 Task: Create a task  Integrate a new online platform for online language learning , assign it to team member softage.5@softage.net in the project ArchiTech and update the status of the task to  At Risk , set the priority of the task to Medium
Action: Mouse moved to (76, 289)
Screenshot: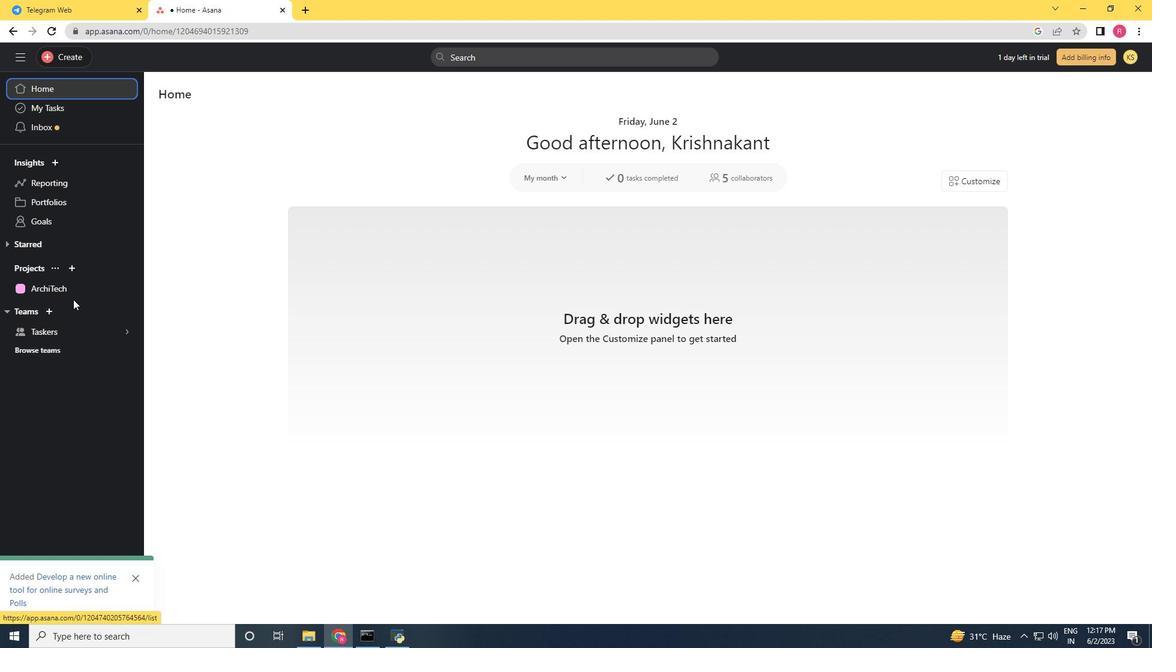 
Action: Mouse pressed left at (76, 289)
Screenshot: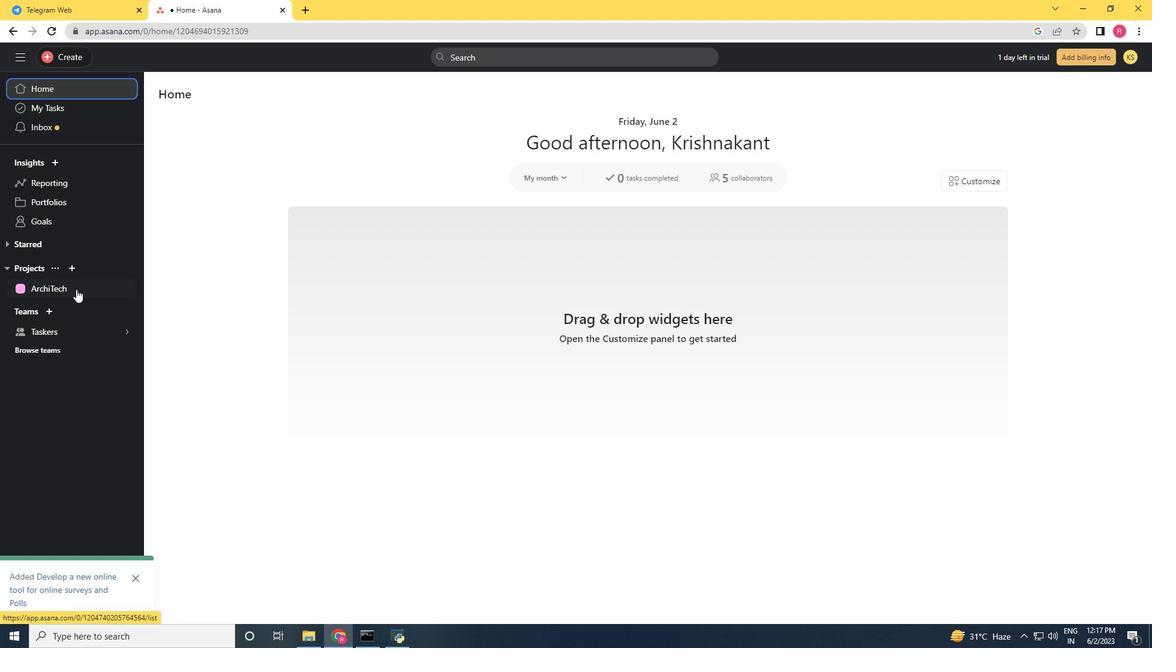 
Action: Mouse moved to (64, 55)
Screenshot: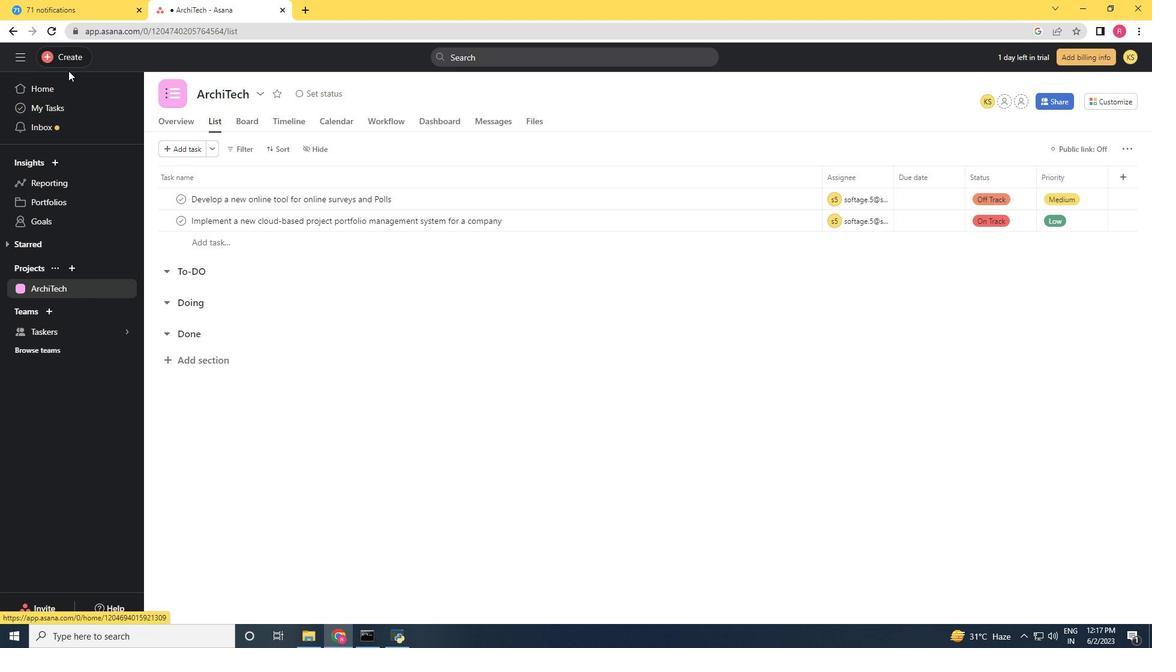 
Action: Mouse pressed left at (64, 55)
Screenshot: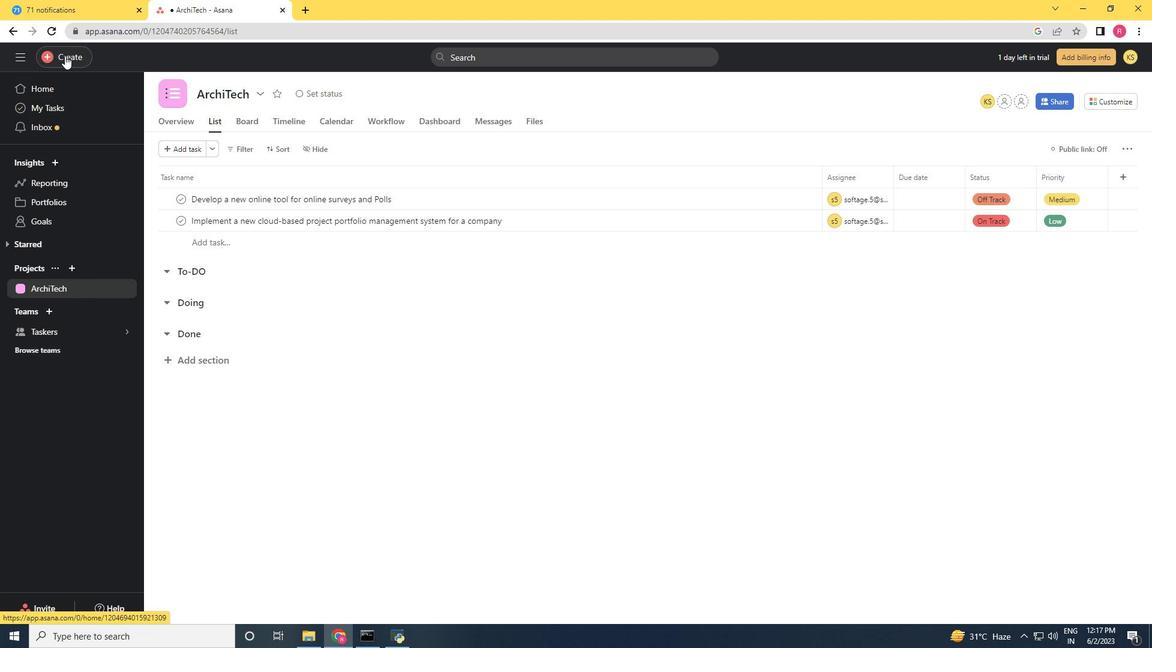 
Action: Mouse moved to (152, 70)
Screenshot: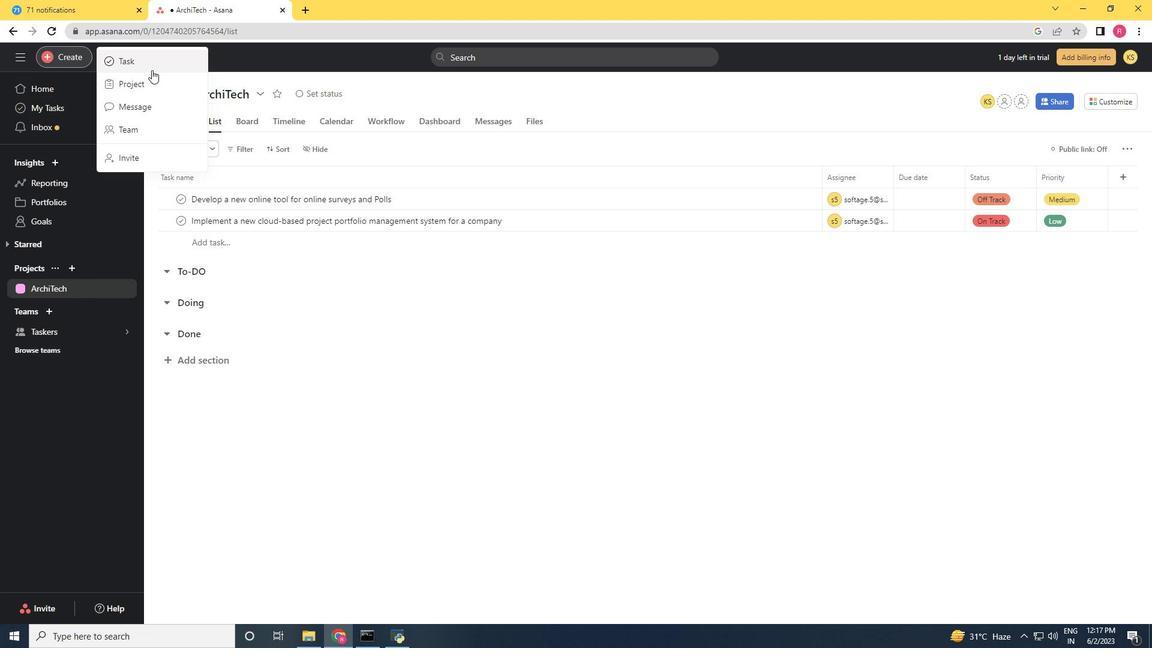 
Action: Mouse pressed left at (152, 70)
Screenshot: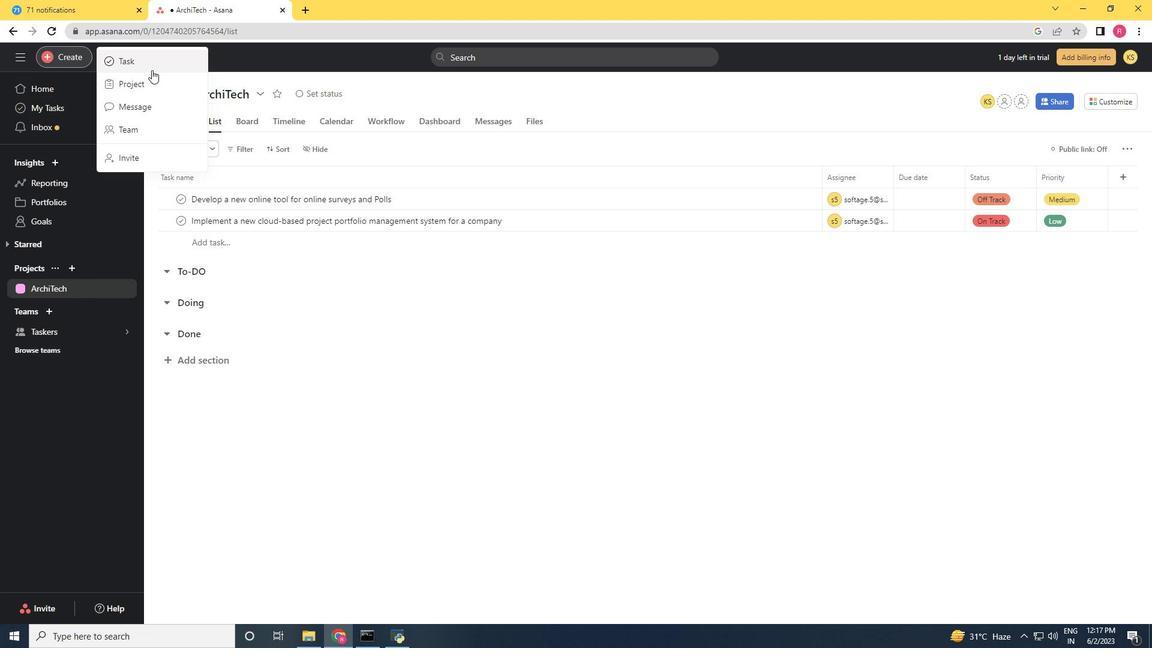 
Action: Mouse moved to (152, 69)
Screenshot: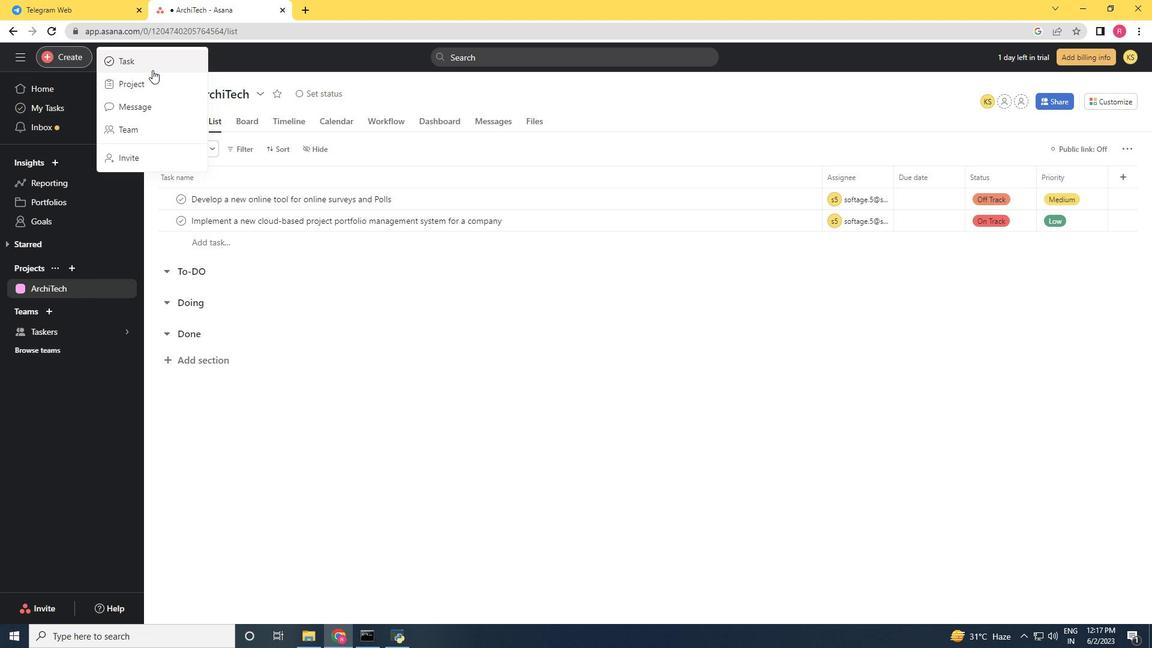 
Action: Key pressed <Key.shift>Integrate<Key.space>a<Key.space>ne<Key.space><Key.backspace>w<Key.space>online<Key.space>platorm<Key.space><Key.backspace><Key.backspace><Key.backspace><Key.backspace>form<Key.space>for<Key.space>online<Key.space>language<Key.space>learnng<Key.backspace><Key.backspace>ing<Key.space>
Screenshot: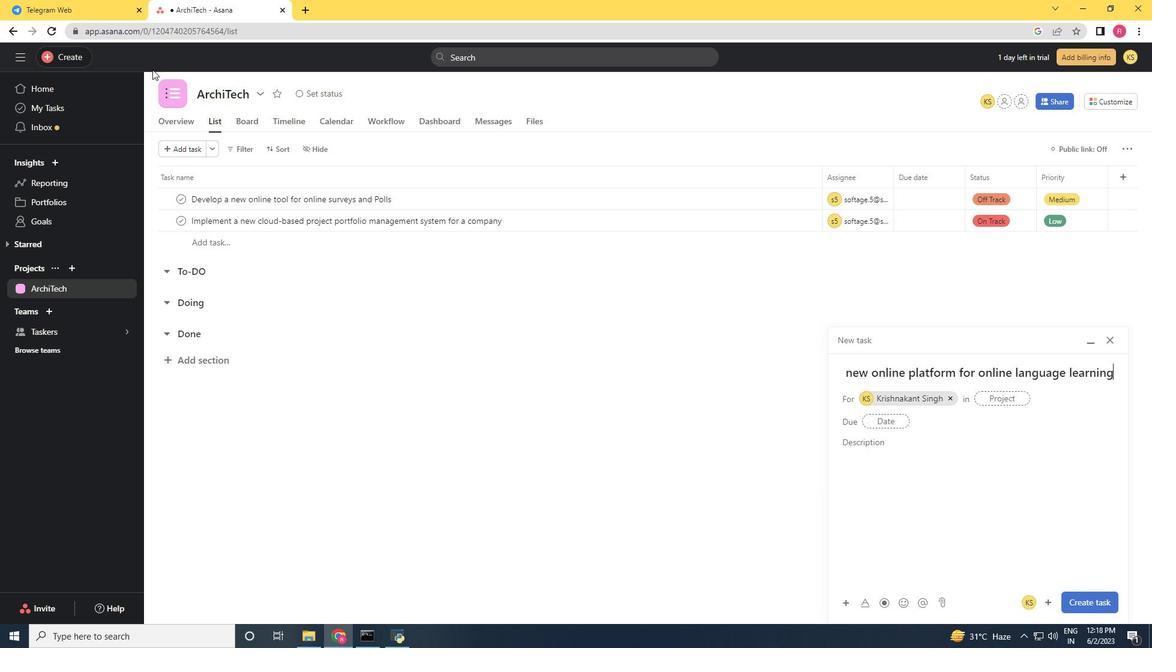 
Action: Mouse moved to (949, 393)
Screenshot: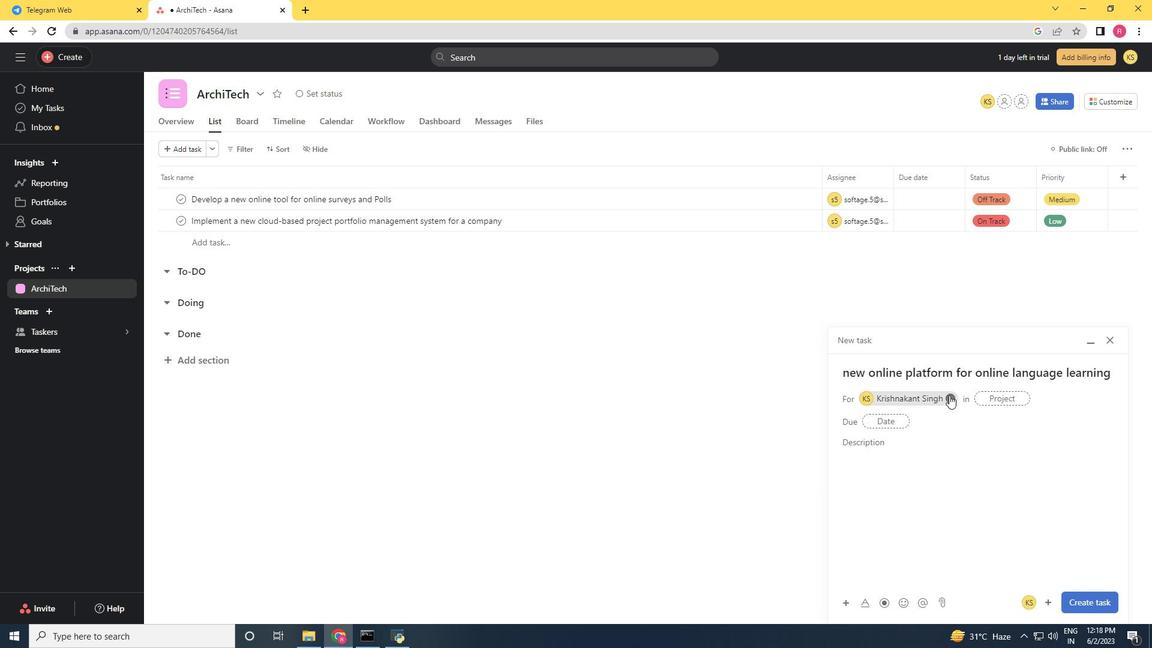 
Action: Mouse pressed left at (949, 393)
Screenshot: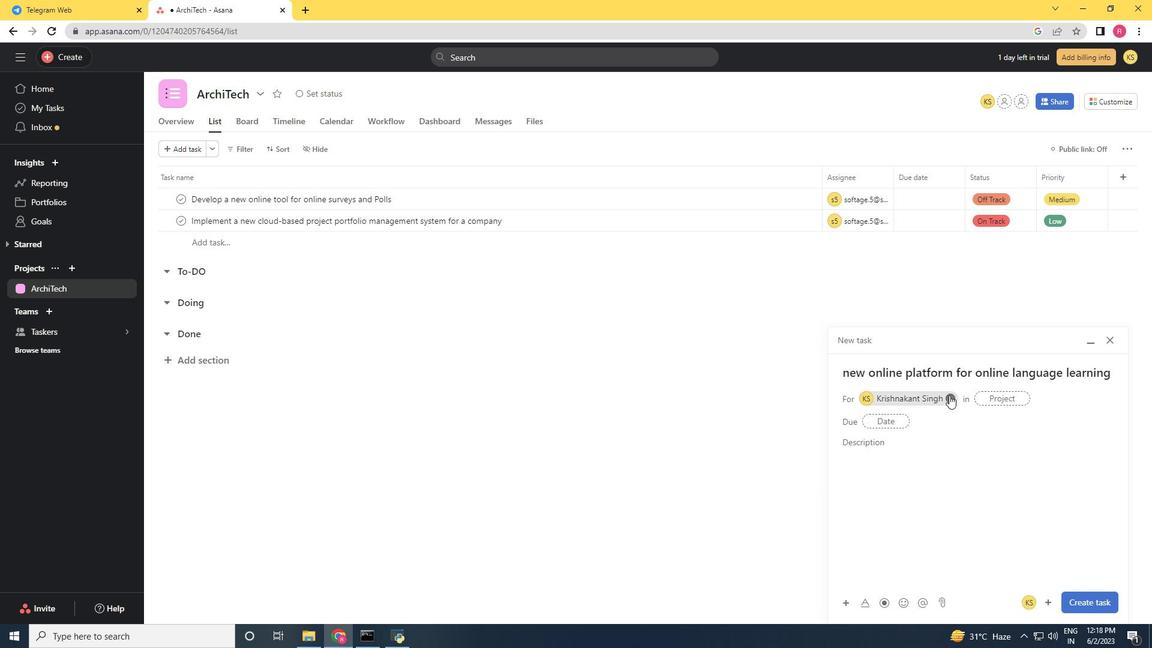 
Action: Mouse moved to (872, 399)
Screenshot: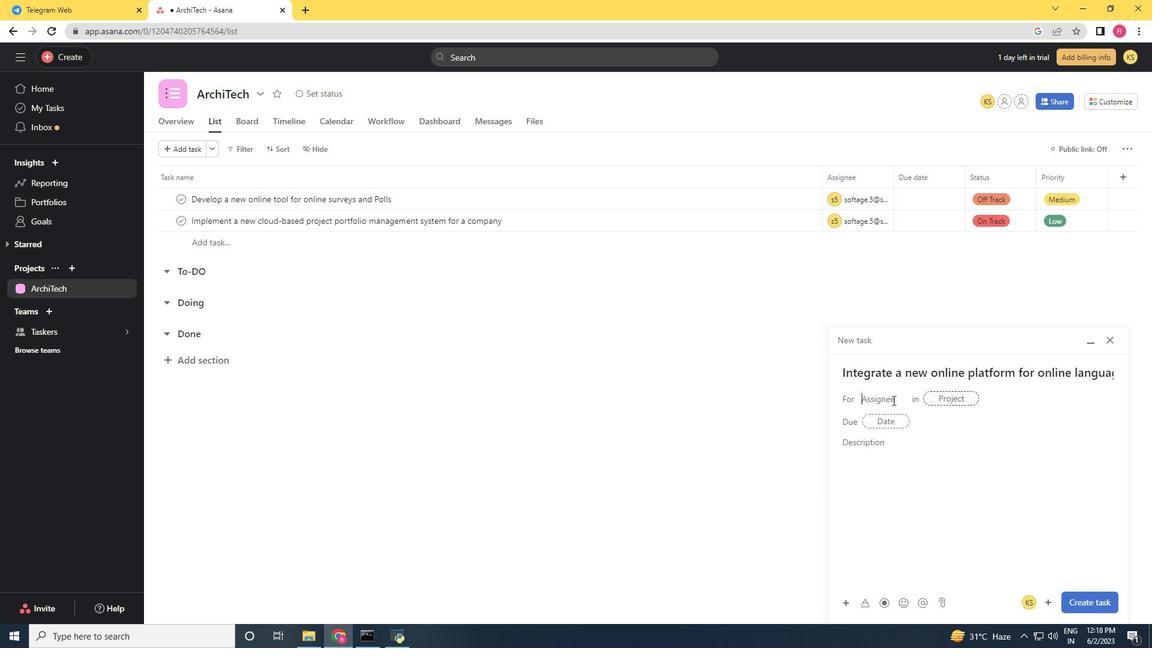 
Action: Mouse pressed left at (872, 399)
Screenshot: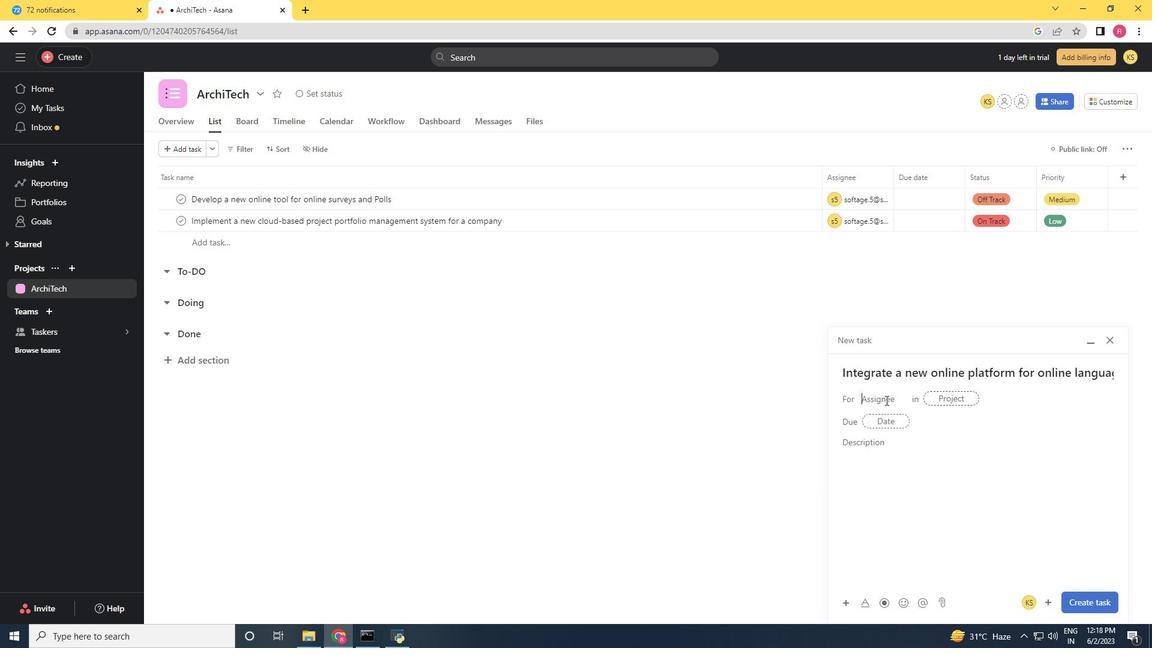 
Action: Mouse moved to (871, 398)
Screenshot: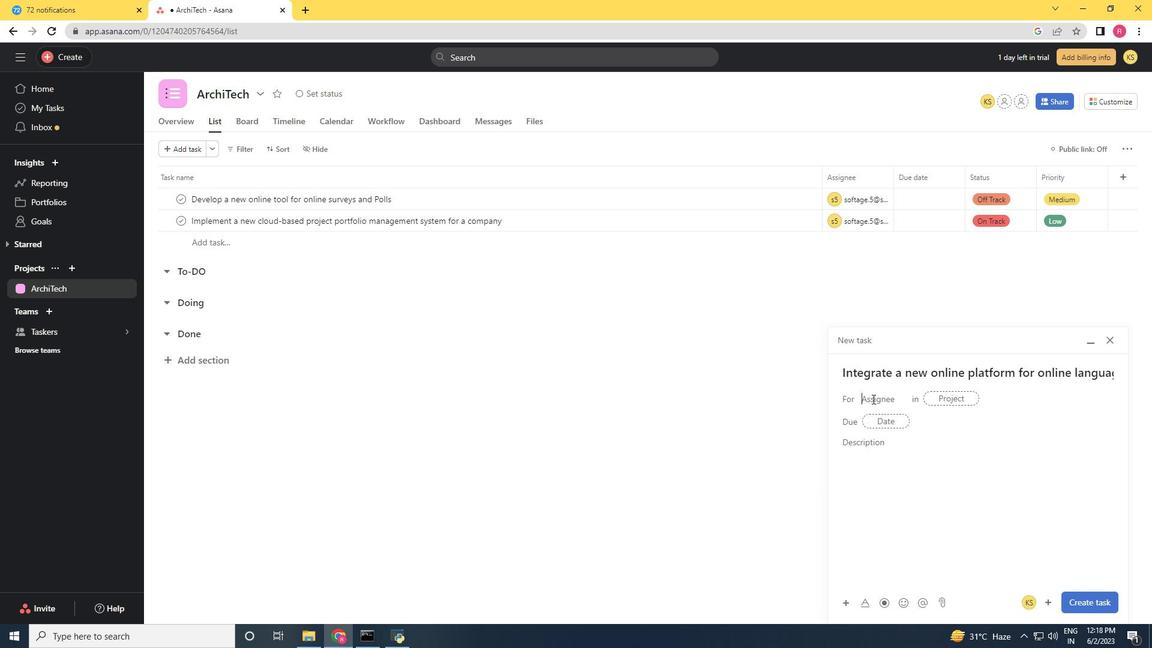 
Action: Key pressed softag<Key.backspace><Key.backspace><Key.backspace>tage.5<Key.shift>@softage.net
Screenshot: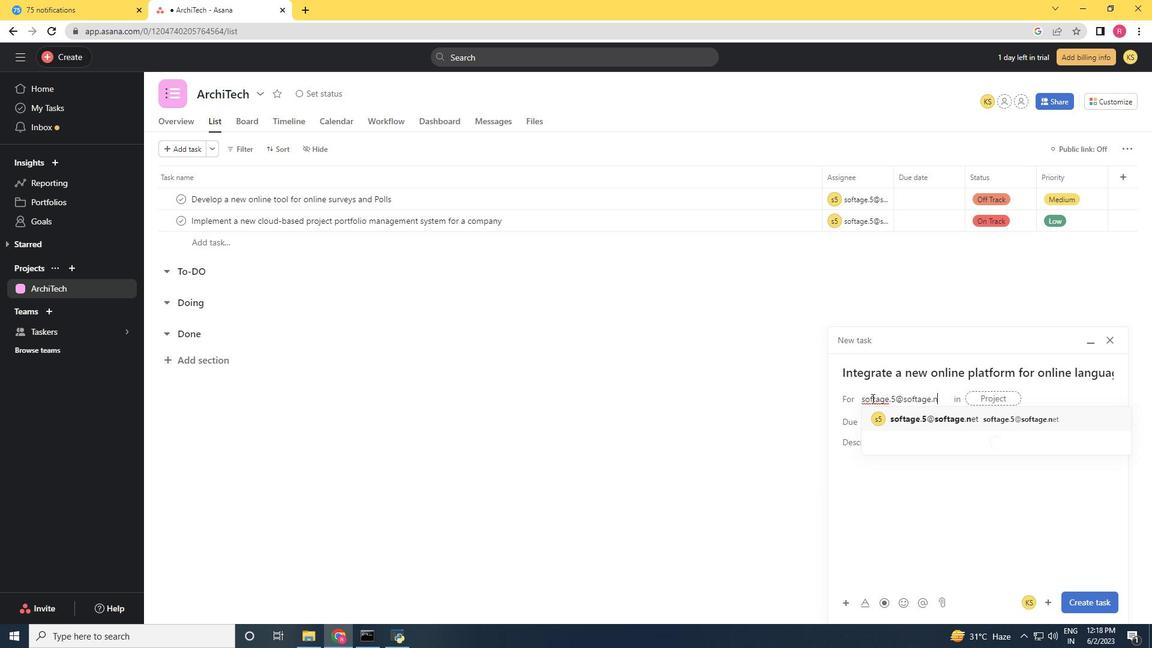 
Action: Mouse moved to (946, 422)
Screenshot: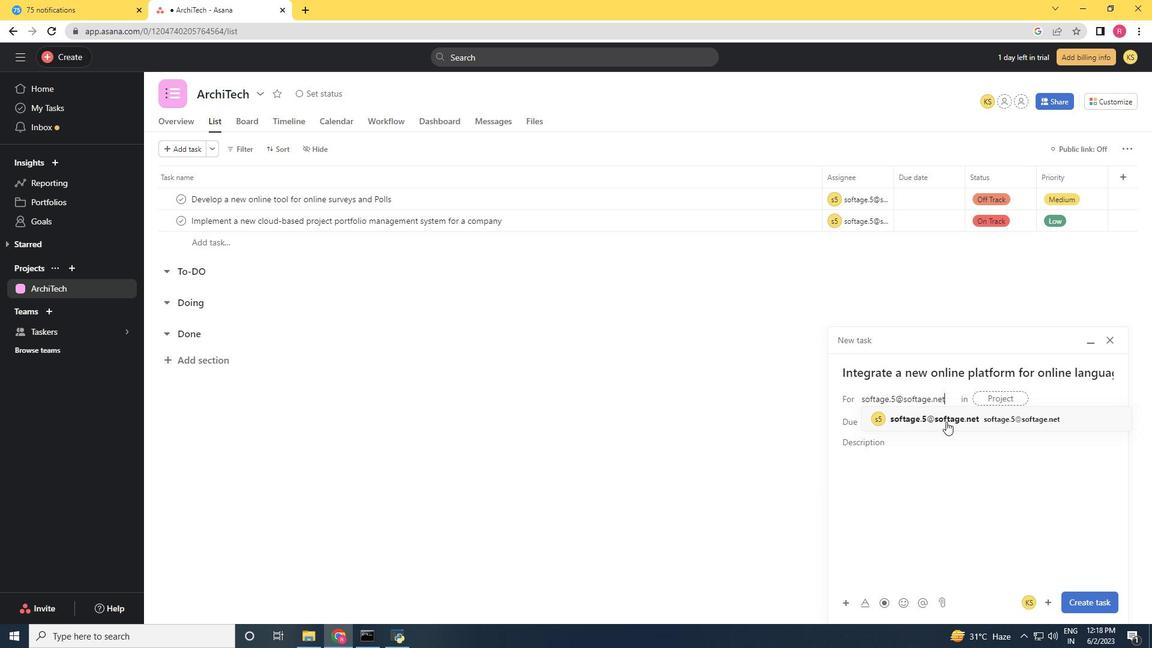 
Action: Mouse pressed left at (946, 422)
Screenshot: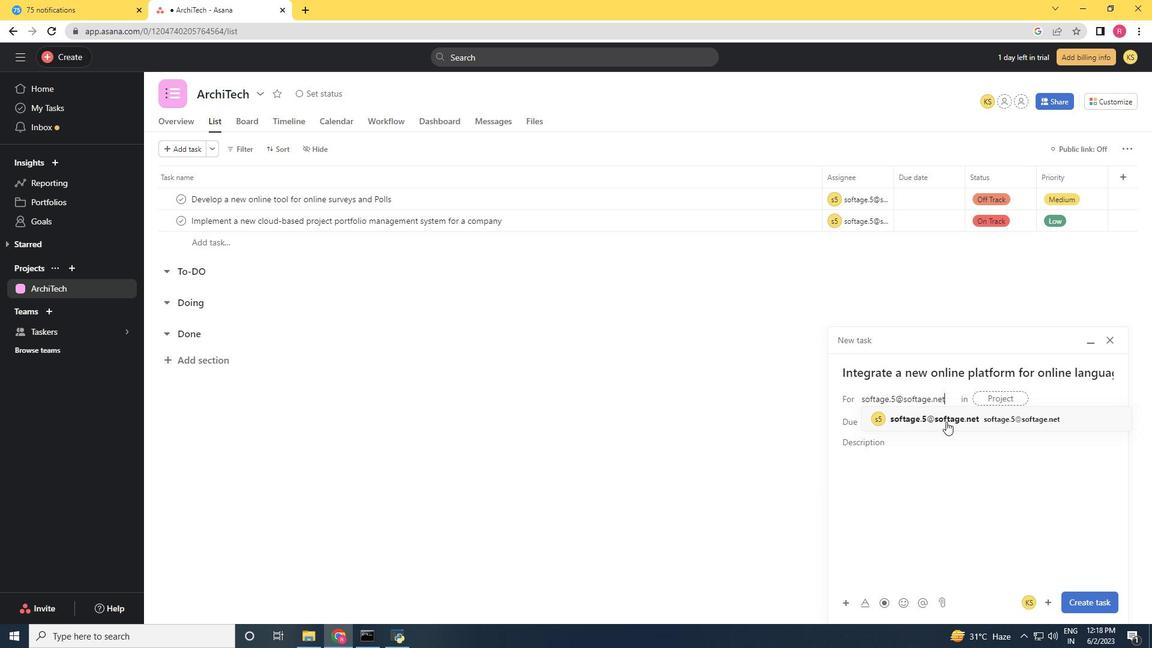 
Action: Mouse moved to (820, 441)
Screenshot: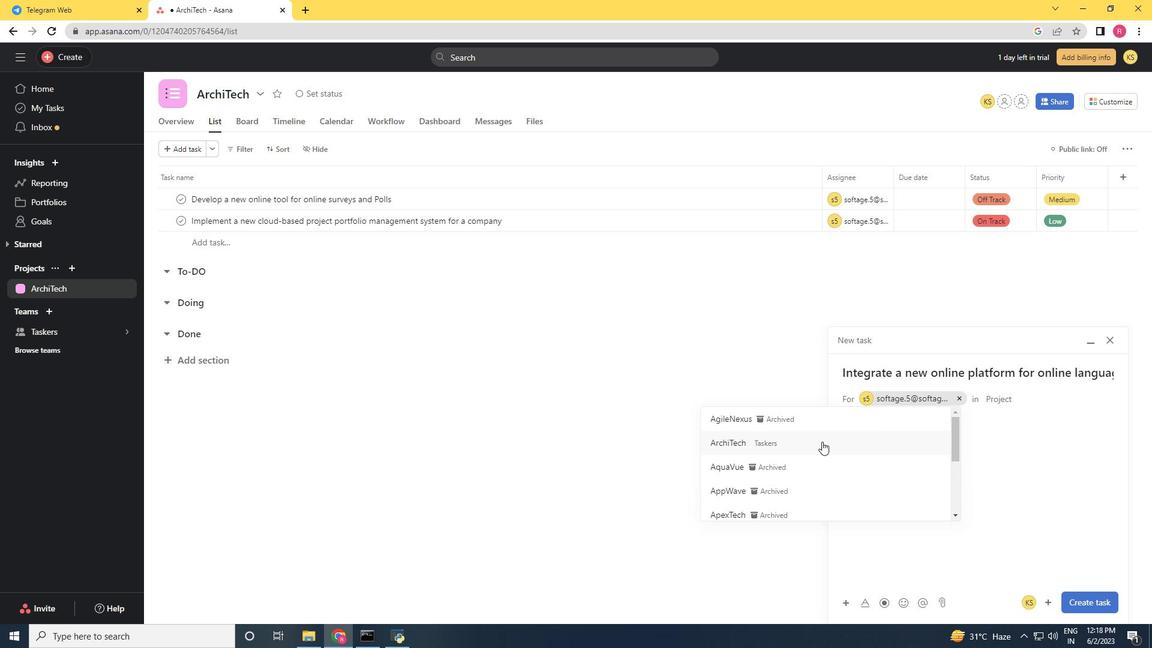 
Action: Mouse pressed left at (820, 441)
Screenshot: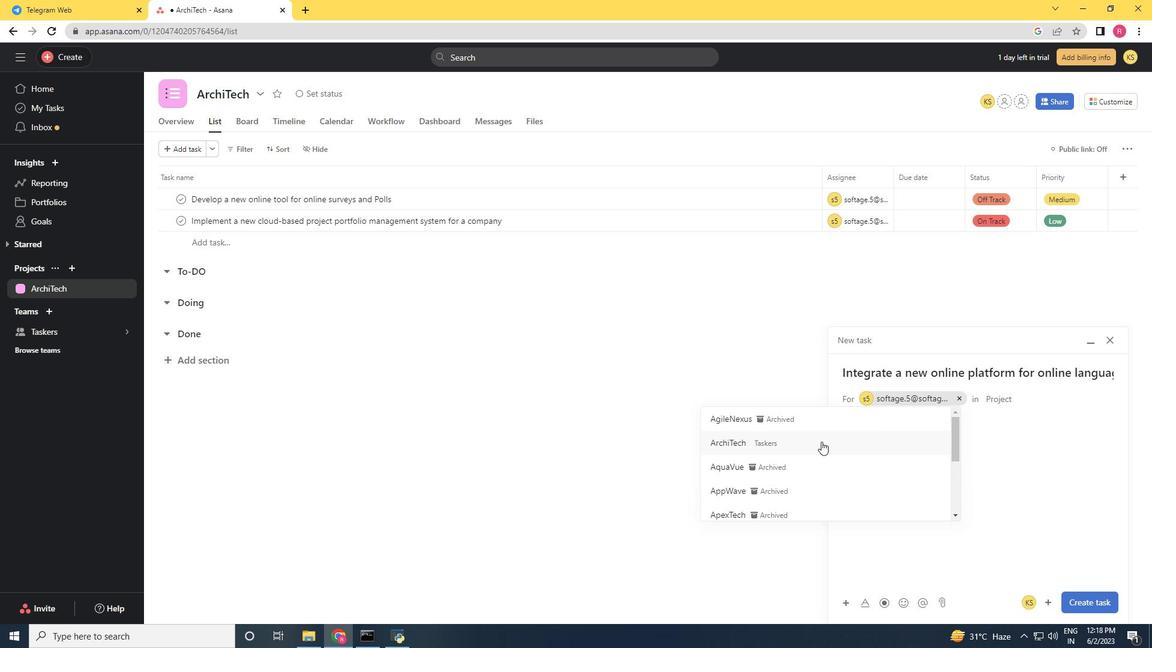 
Action: Mouse moved to (901, 444)
Screenshot: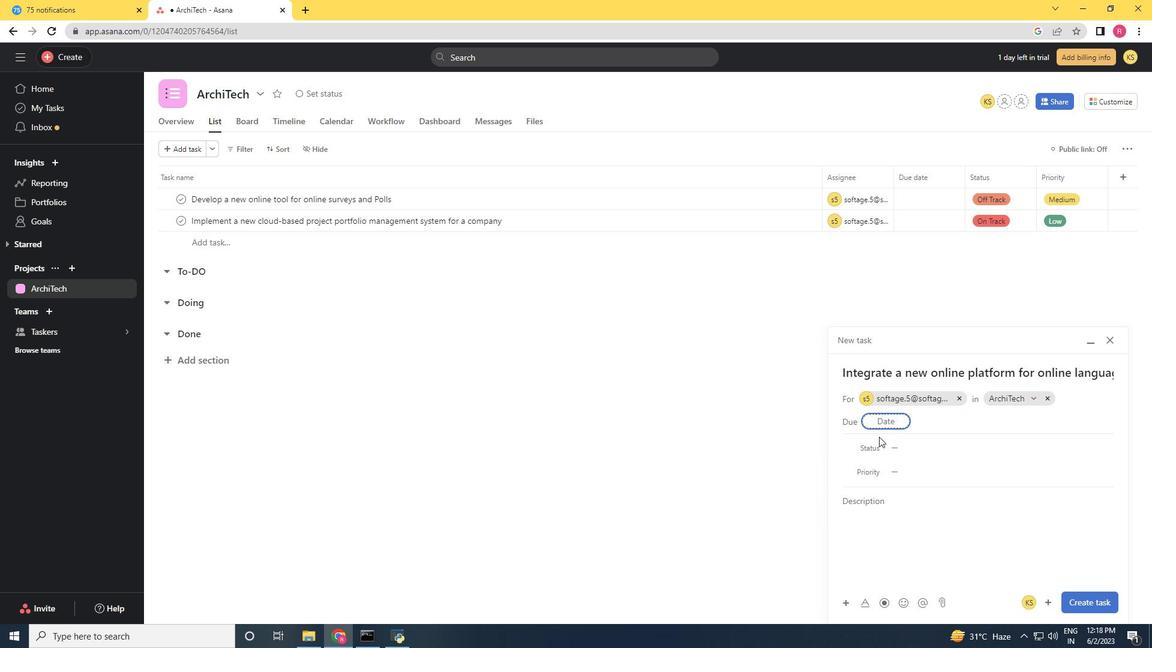 
Action: Mouse pressed left at (901, 444)
Screenshot: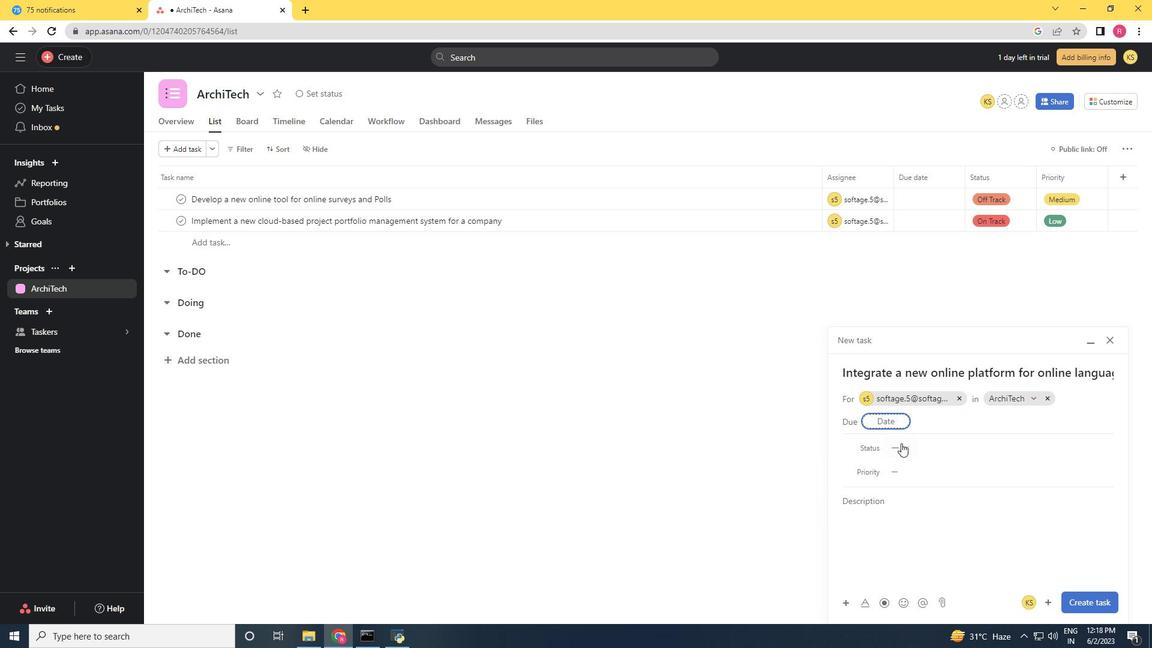 
Action: Mouse moved to (930, 529)
Screenshot: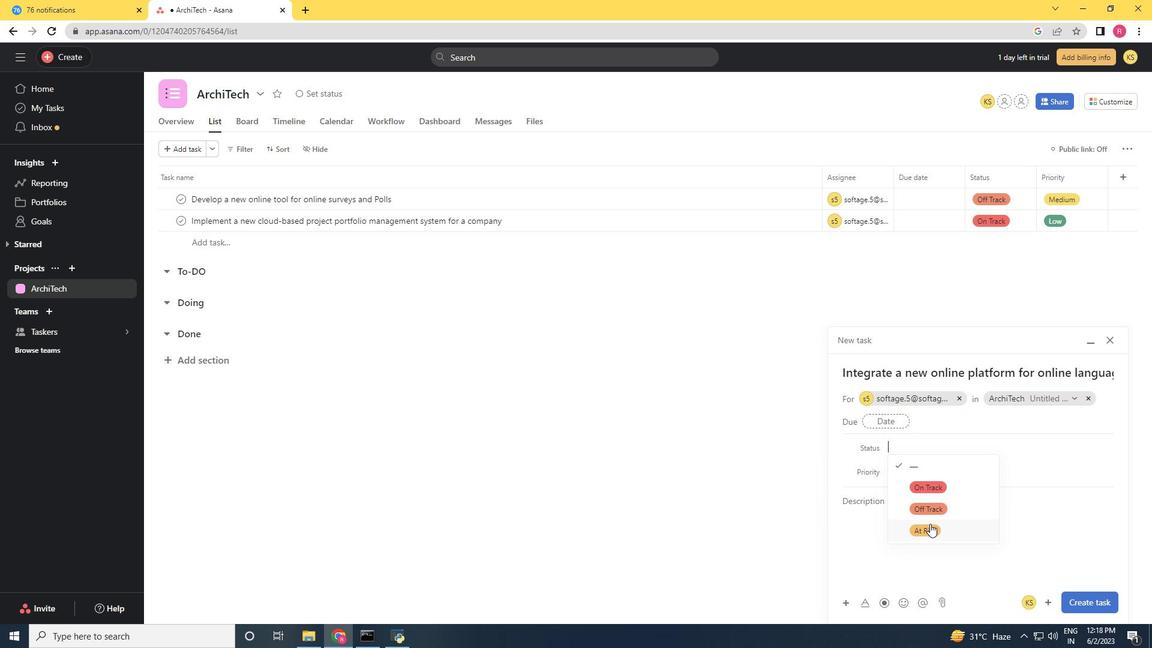 
Action: Mouse pressed left at (930, 529)
Screenshot: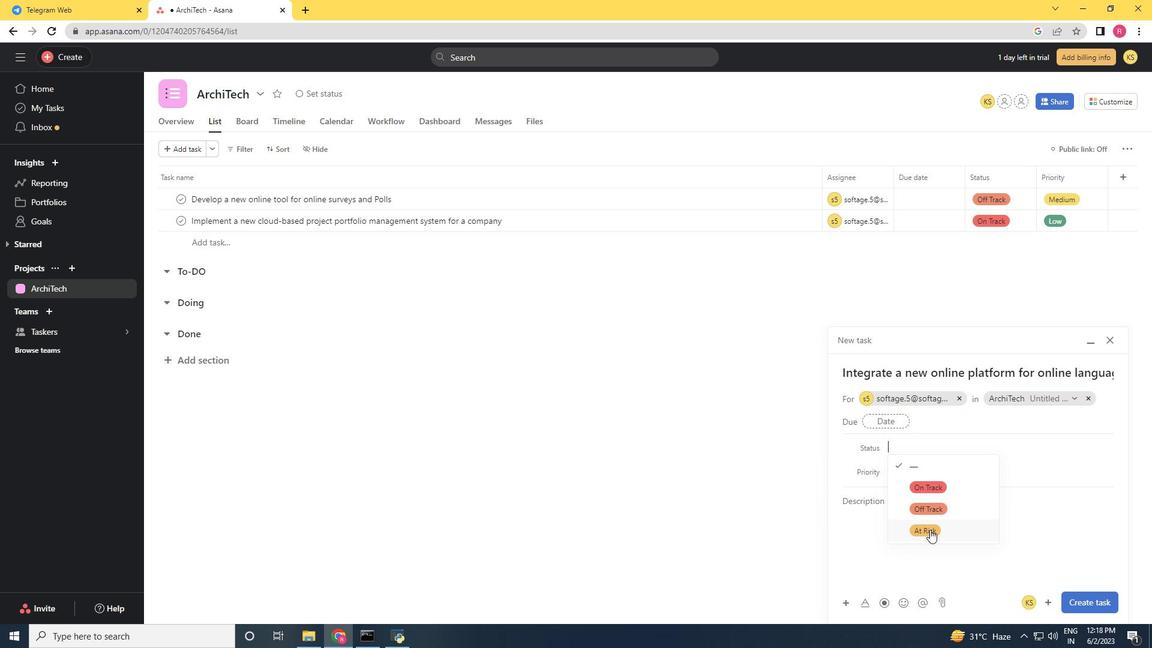 
Action: Mouse moved to (913, 480)
Screenshot: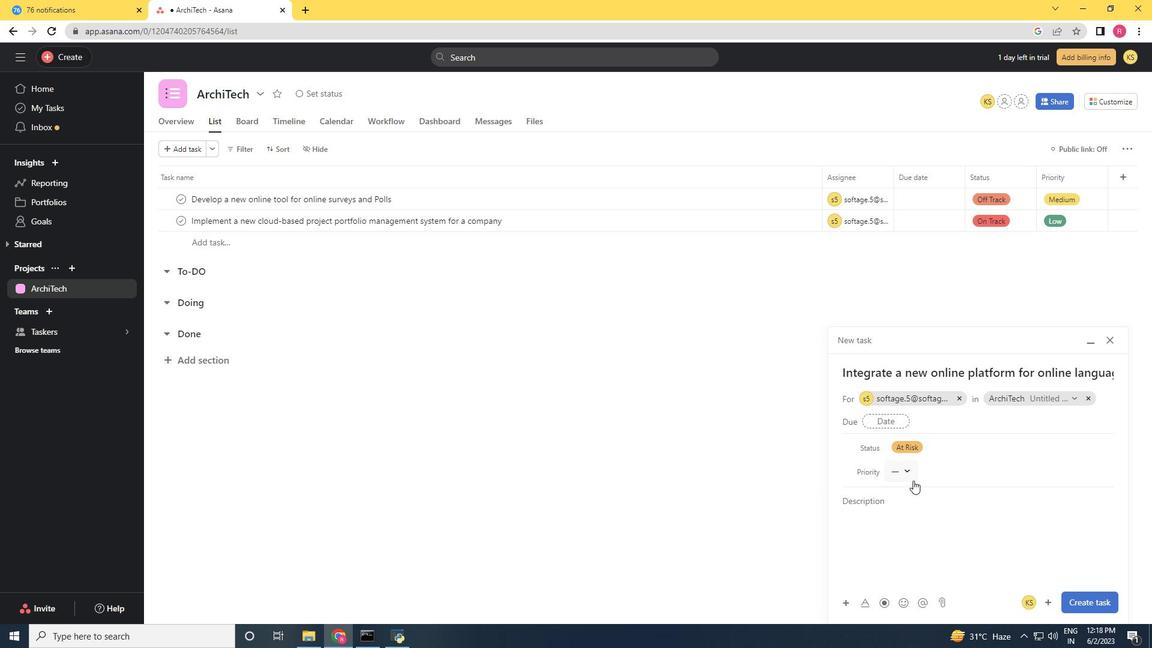 
Action: Mouse pressed left at (913, 480)
Screenshot: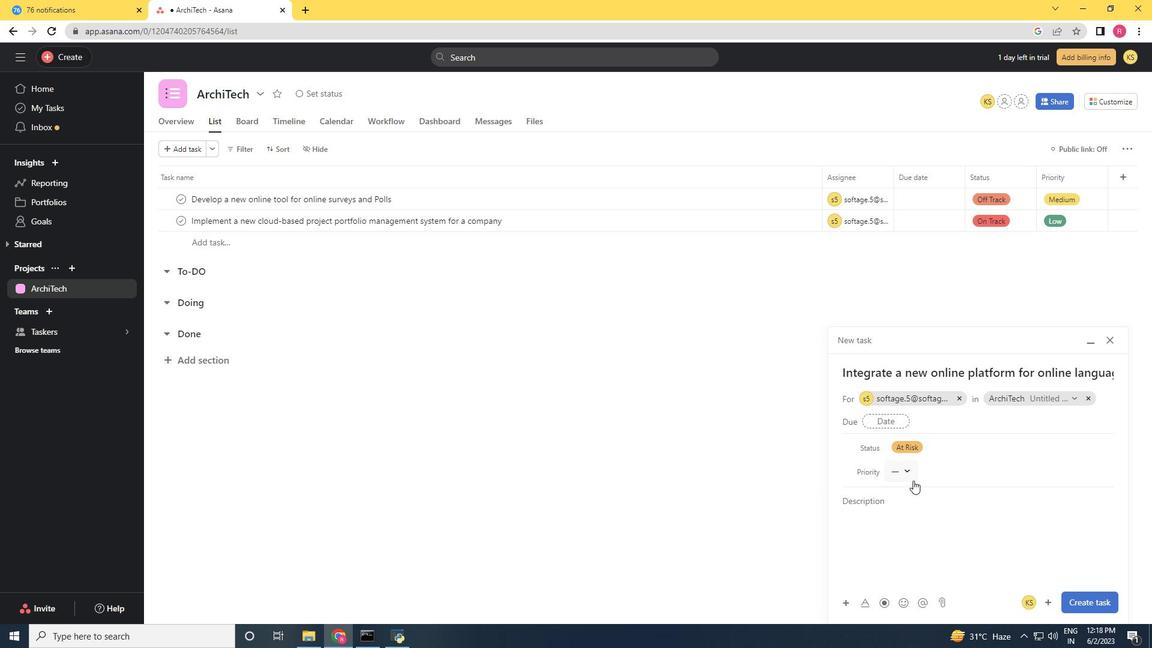 
Action: Mouse moved to (936, 528)
Screenshot: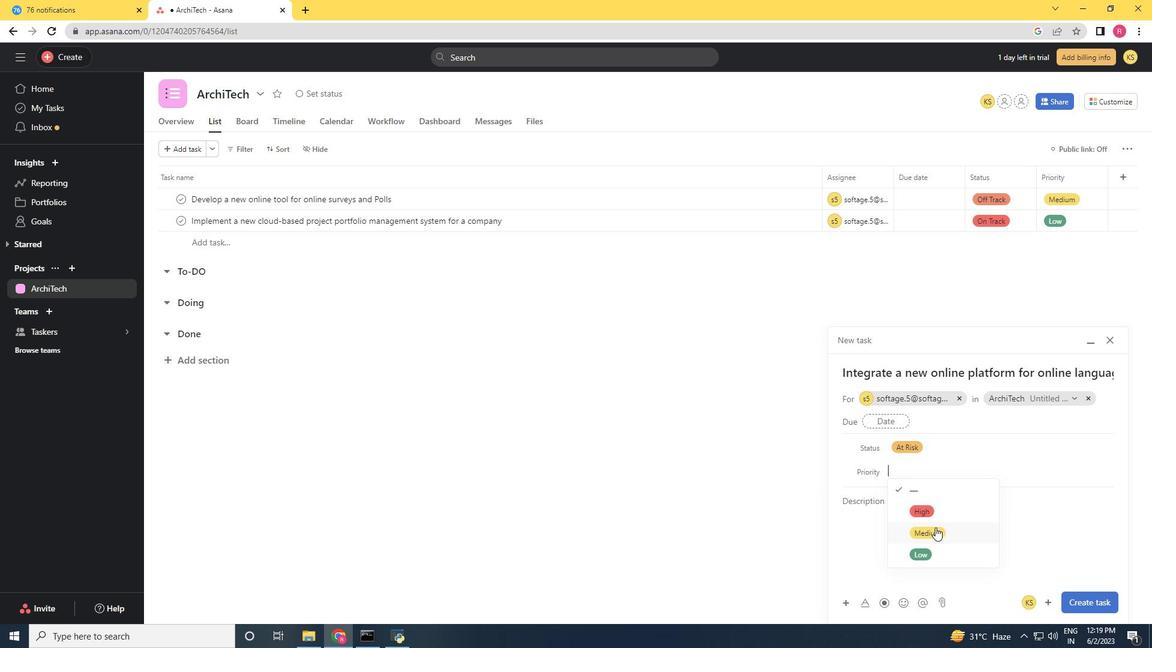 
Action: Mouse pressed left at (936, 528)
Screenshot: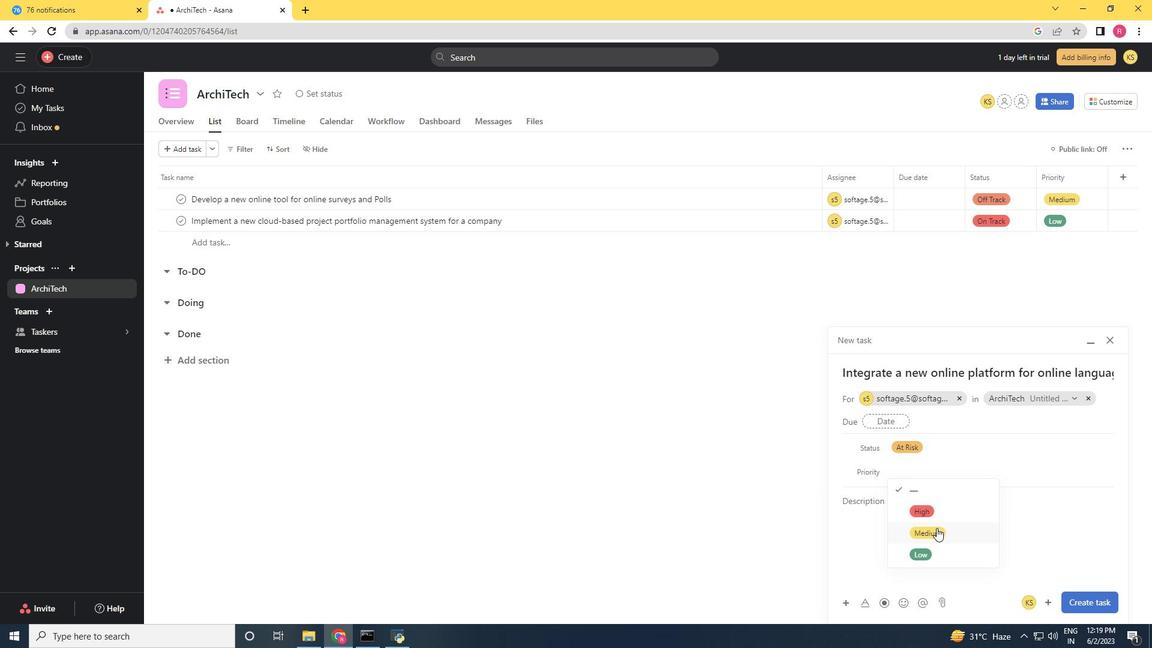 
Action: Mouse moved to (1070, 603)
Screenshot: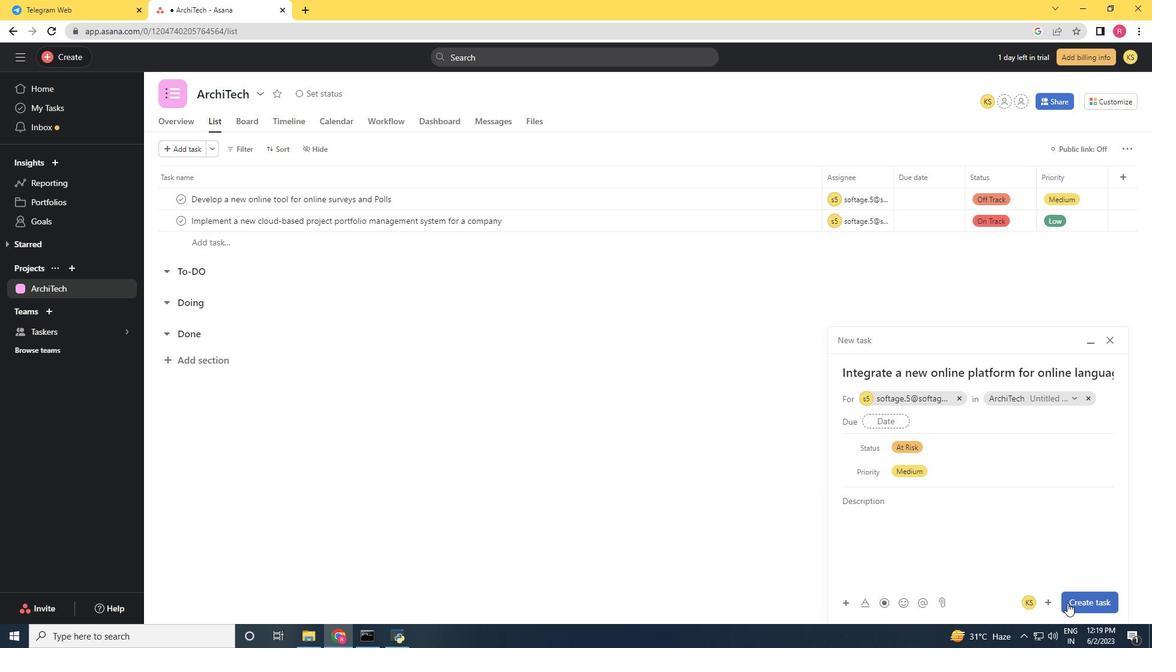 
Action: Mouse pressed left at (1070, 603)
Screenshot: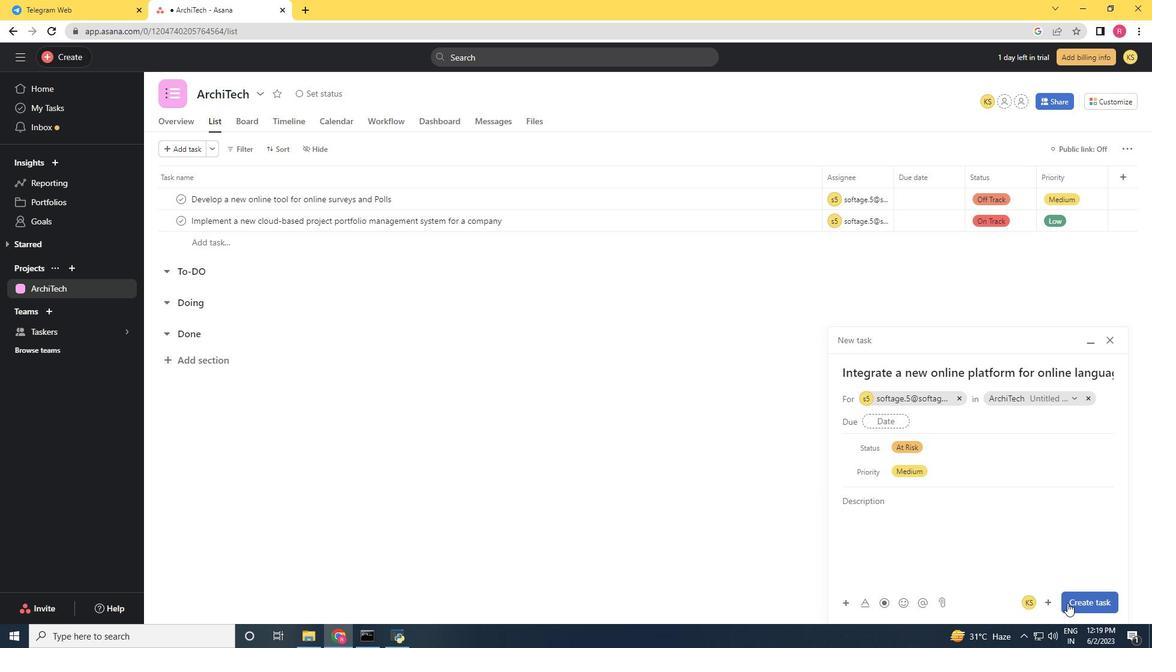 
Action: Mouse moved to (648, 494)
Screenshot: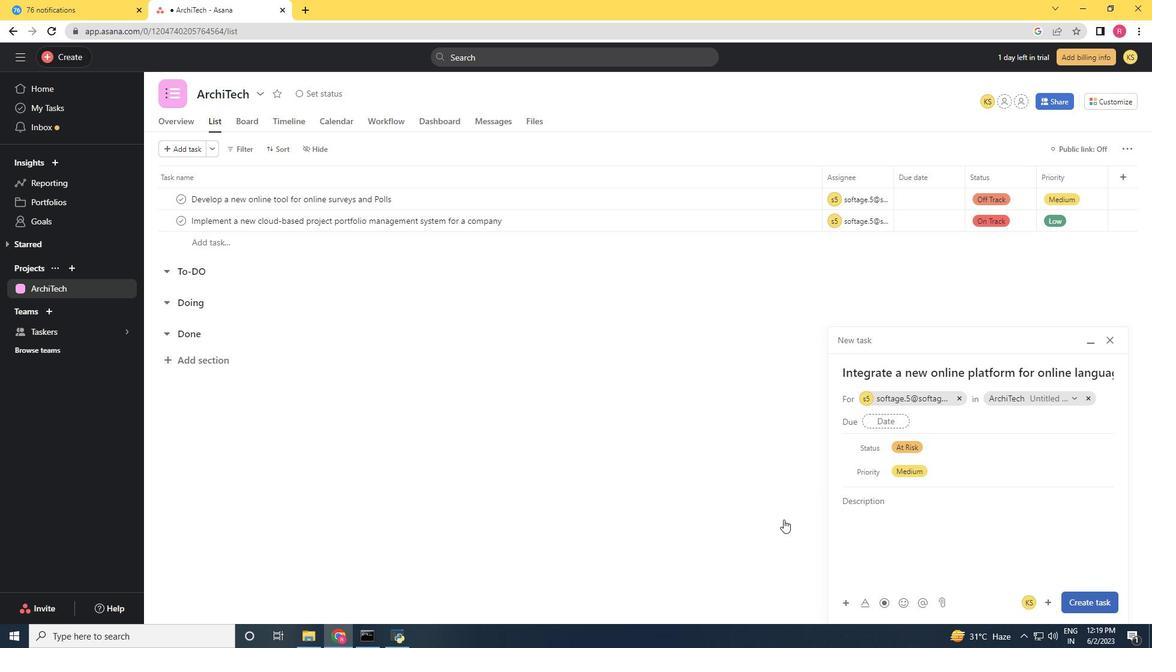 
